 Task: Look for products in the category "Hot Dogs & Sausages" from the brand "The Butcher Shop".
Action: Mouse pressed left at (15, 113)
Screenshot: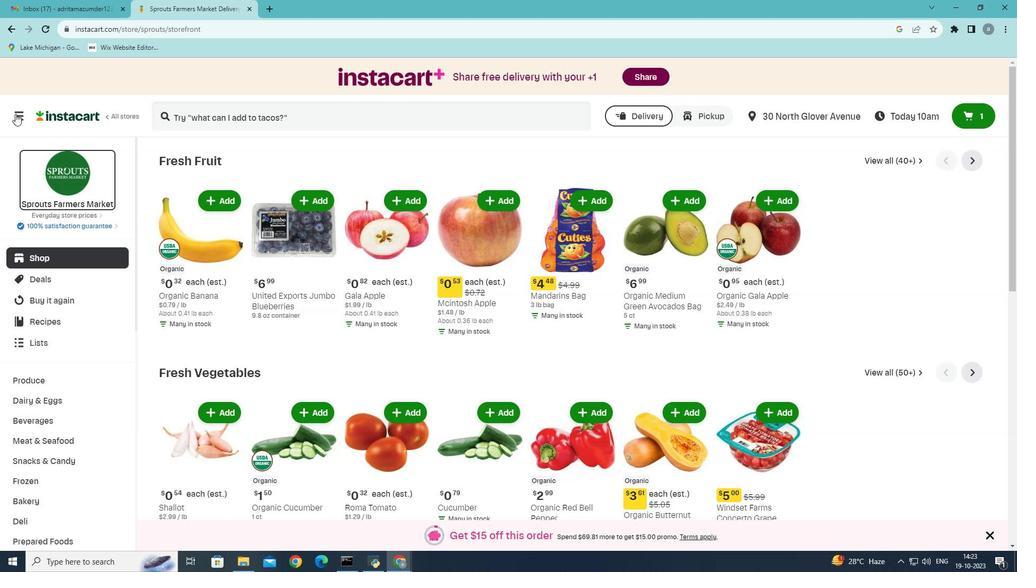 
Action: Mouse moved to (60, 305)
Screenshot: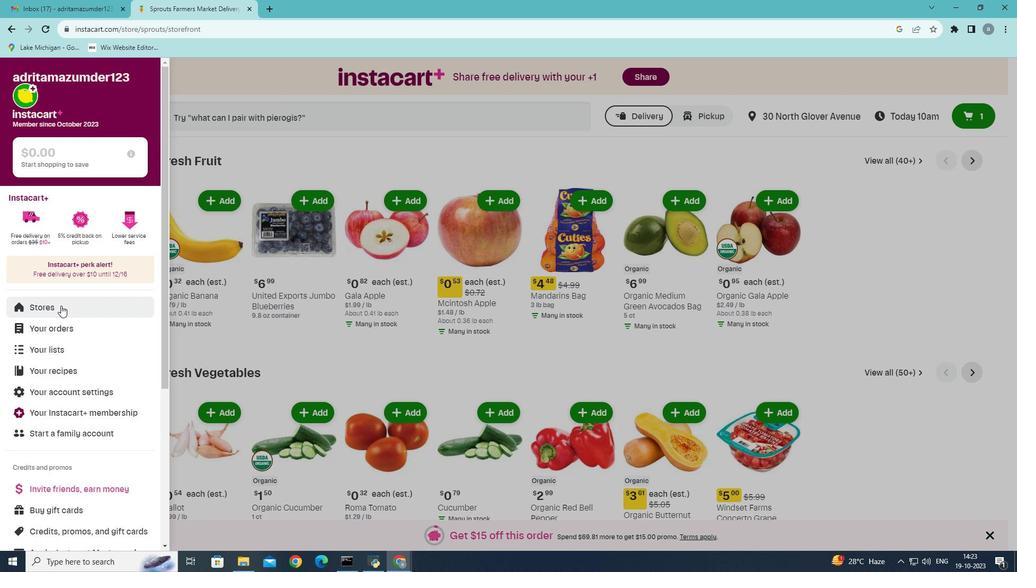 
Action: Mouse pressed left at (60, 305)
Screenshot: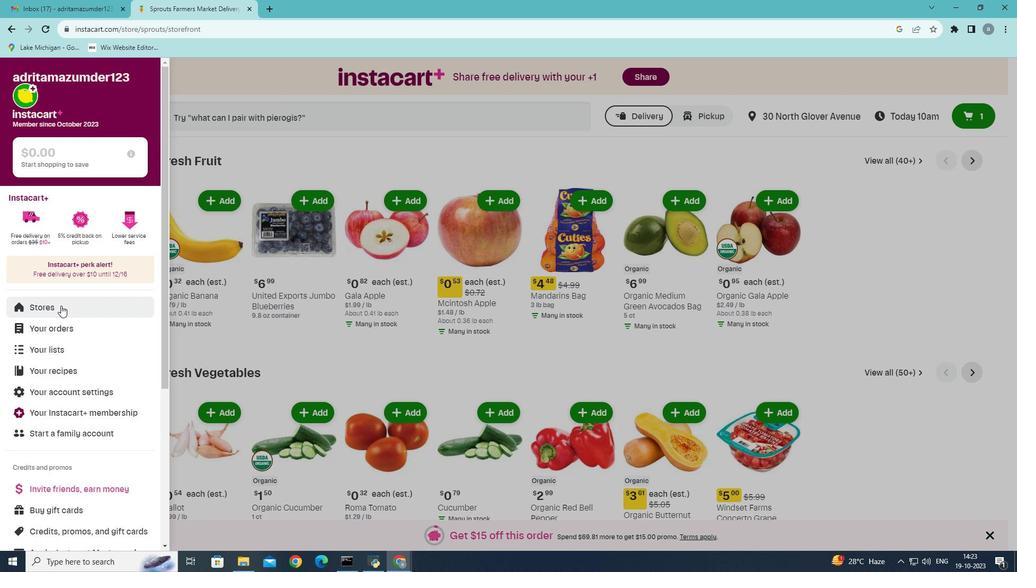 
Action: Mouse moved to (251, 113)
Screenshot: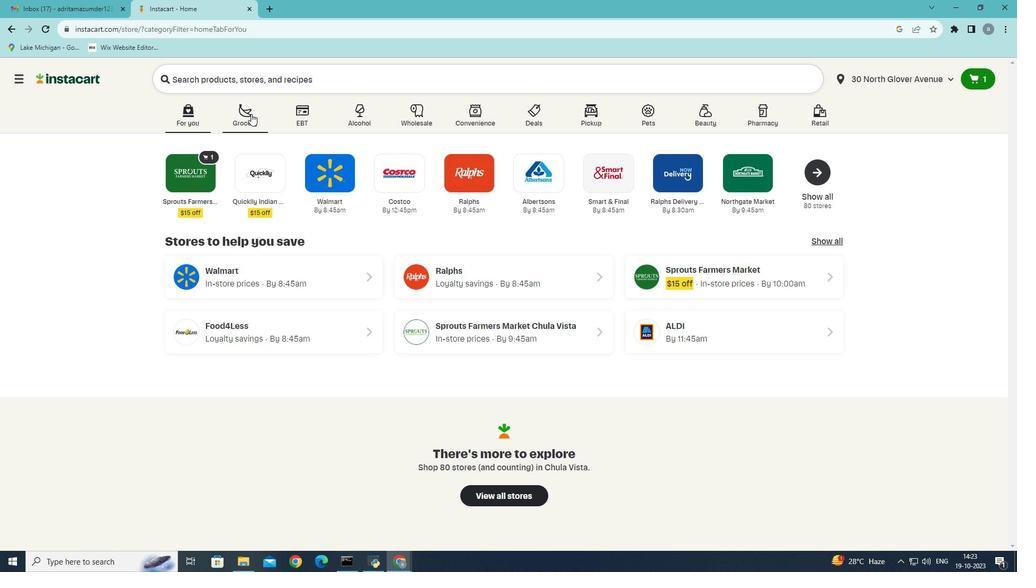 
Action: Mouse pressed left at (251, 113)
Screenshot: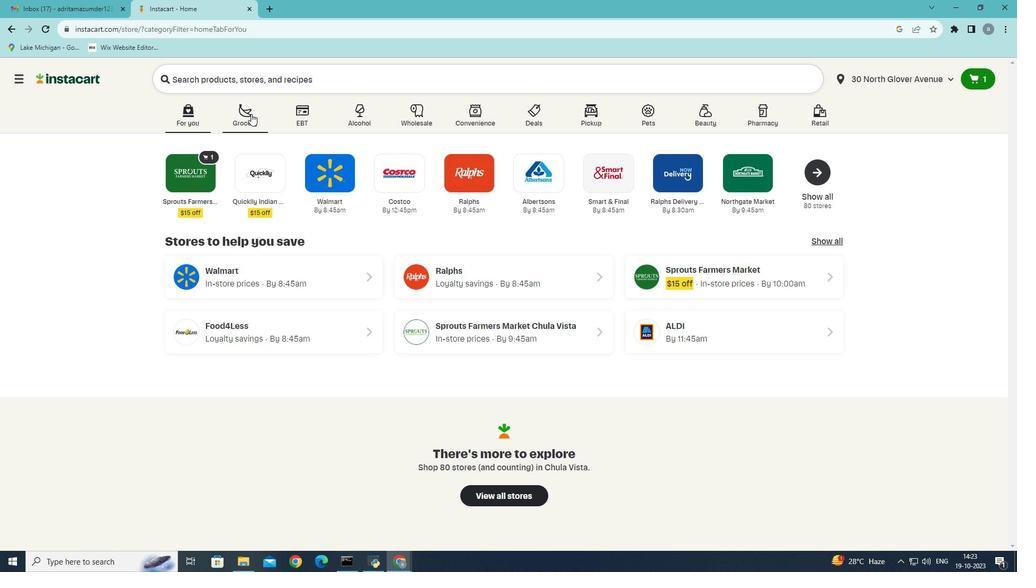 
Action: Mouse moved to (227, 326)
Screenshot: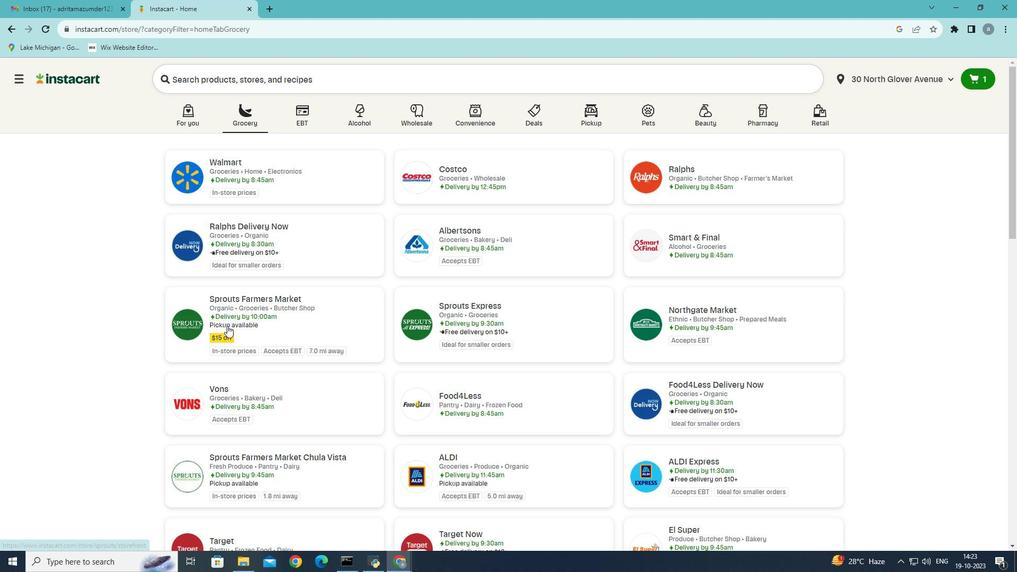 
Action: Mouse pressed left at (227, 326)
Screenshot: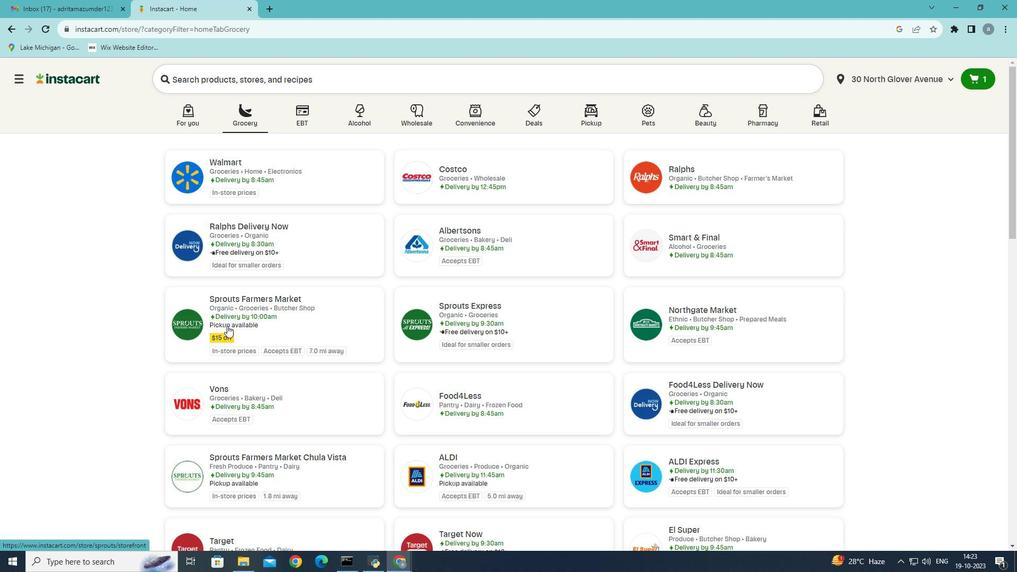 
Action: Mouse moved to (54, 439)
Screenshot: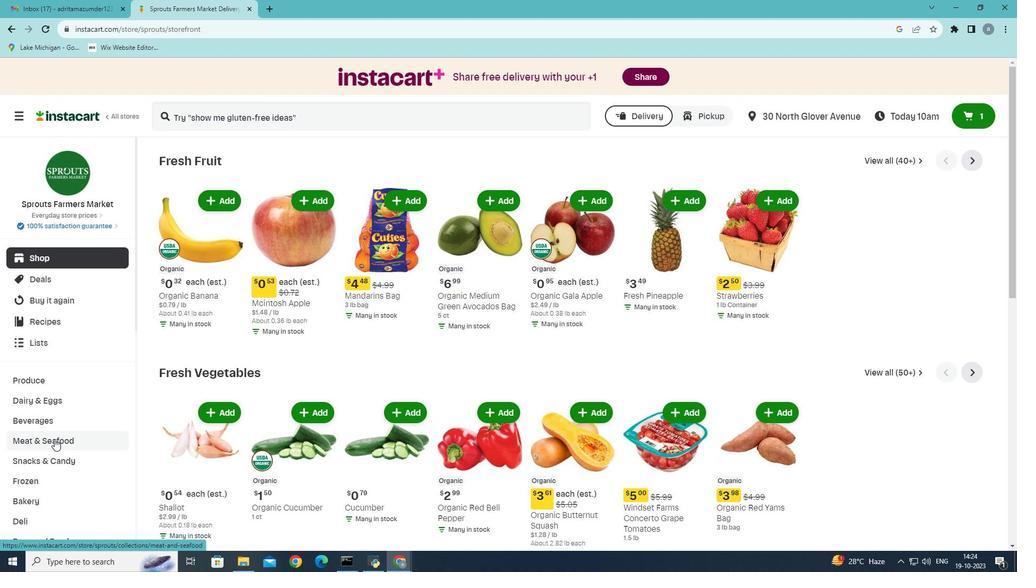 
Action: Mouse pressed left at (54, 439)
Screenshot: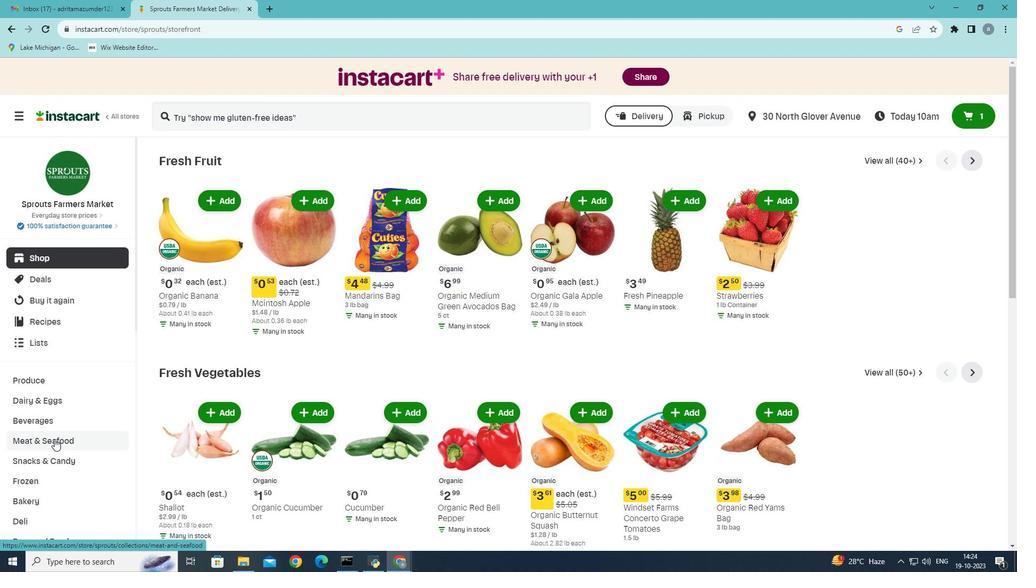 
Action: Mouse moved to (523, 187)
Screenshot: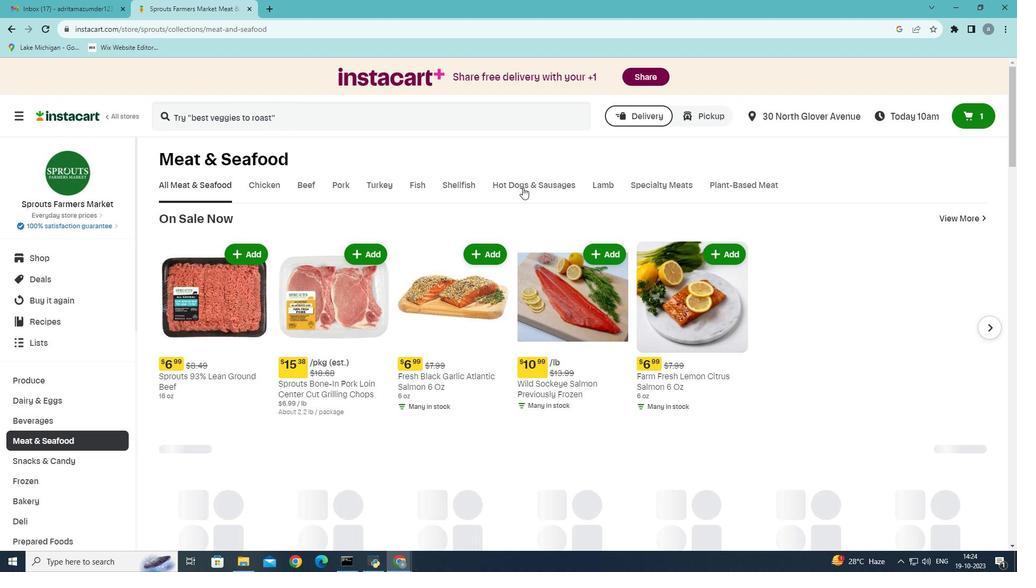 
Action: Mouse pressed left at (523, 187)
Screenshot: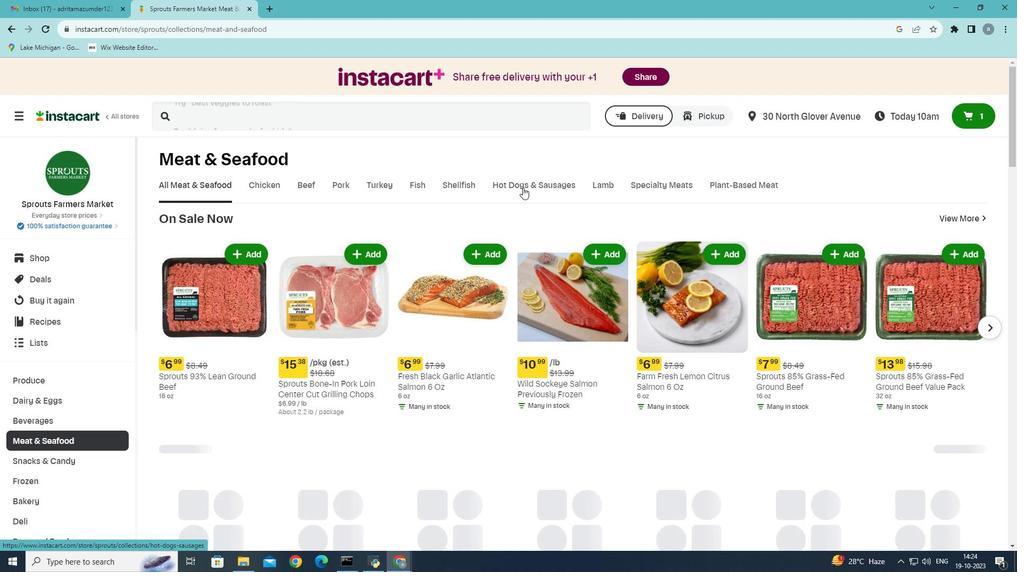
Action: Mouse moved to (241, 234)
Screenshot: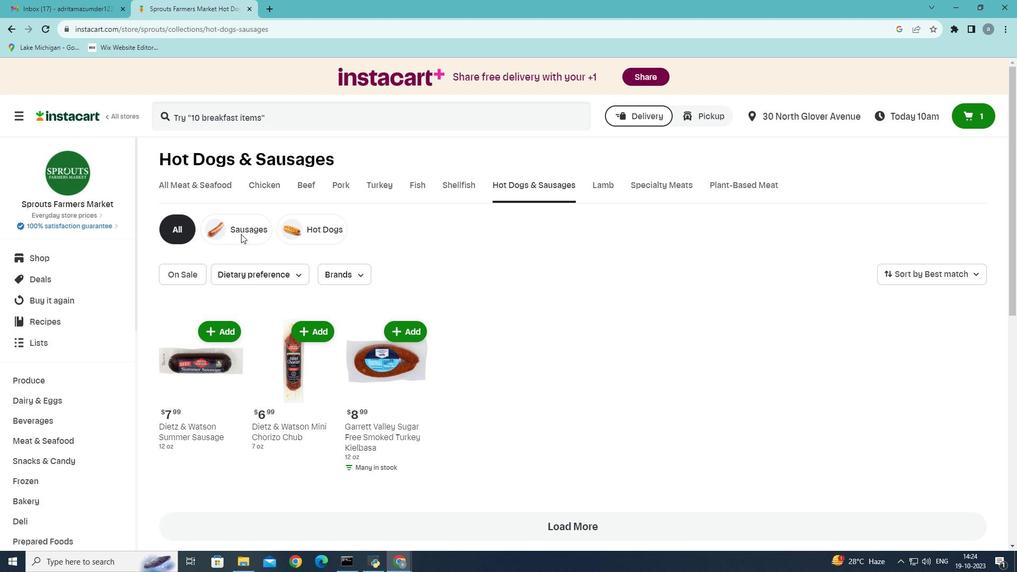 
Action: Mouse pressed left at (241, 234)
Screenshot: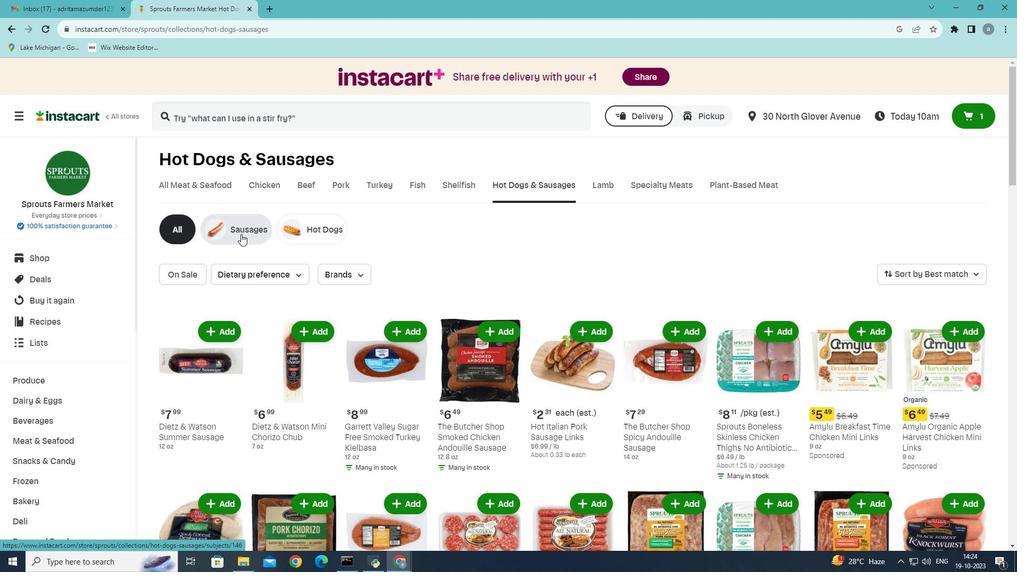 
Action: Mouse moved to (359, 277)
Screenshot: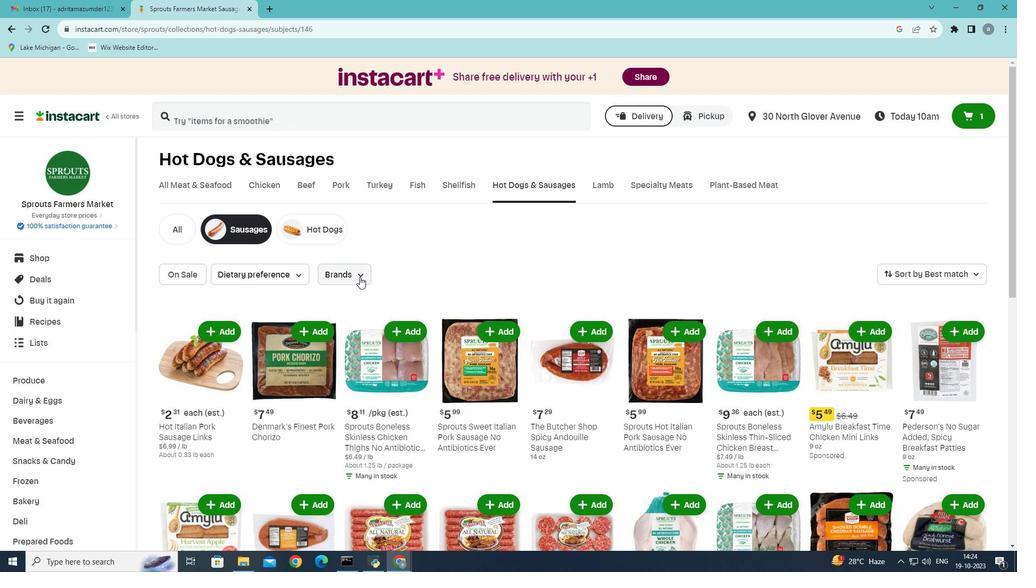 
Action: Mouse pressed left at (359, 277)
Screenshot: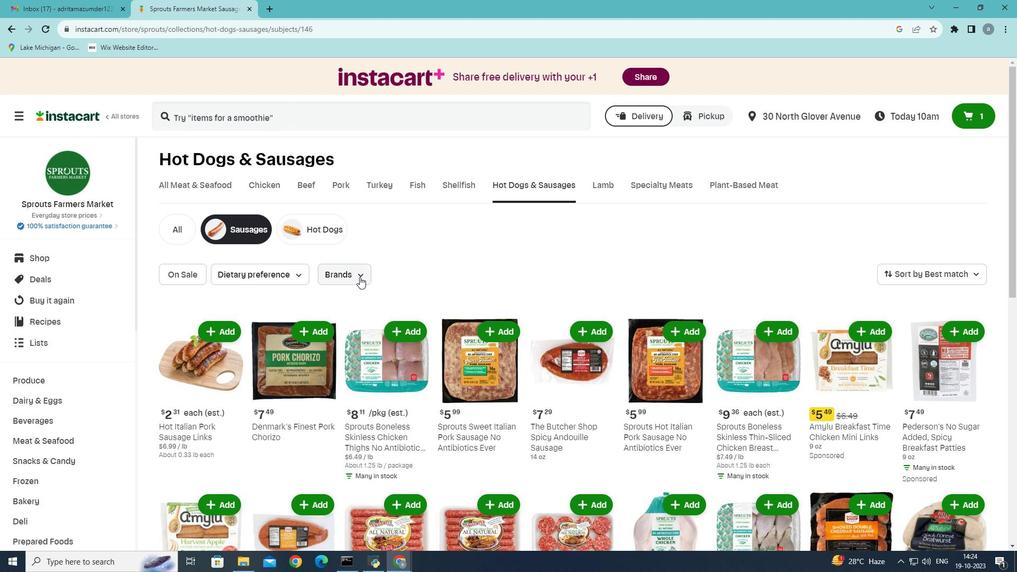 
Action: Mouse moved to (335, 410)
Screenshot: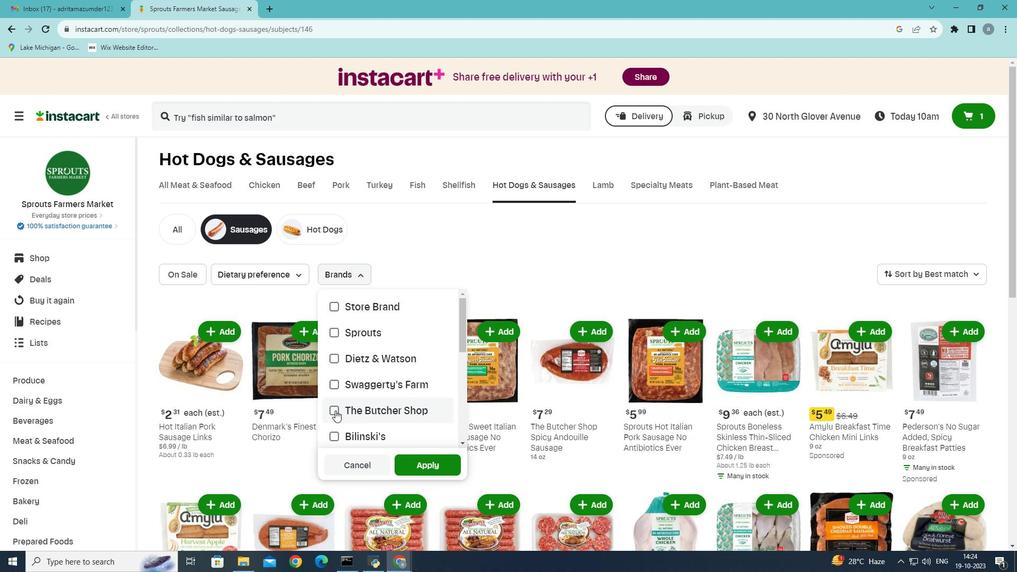 
Action: Mouse pressed left at (335, 410)
Screenshot: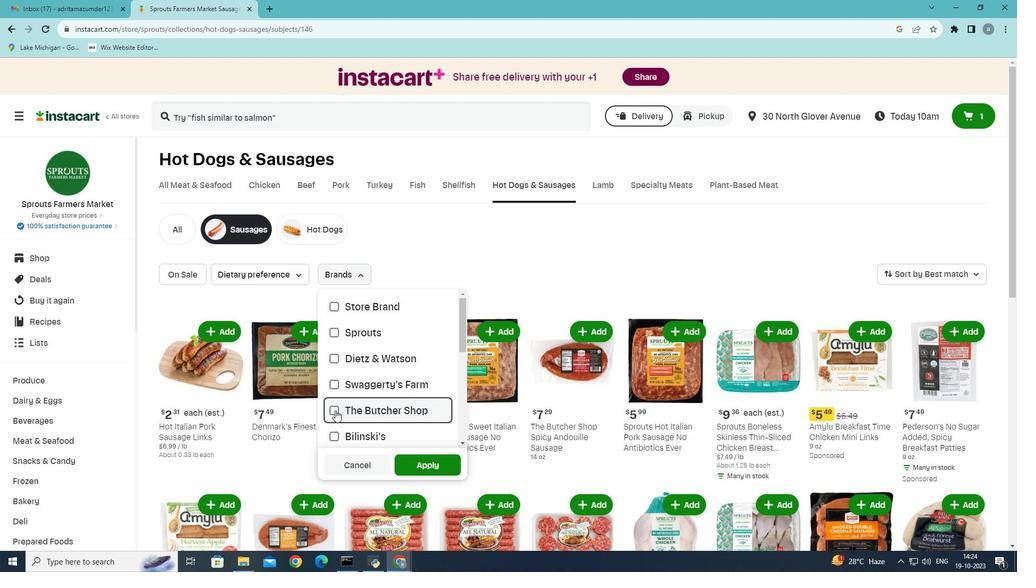 
Action: Mouse moved to (425, 465)
Screenshot: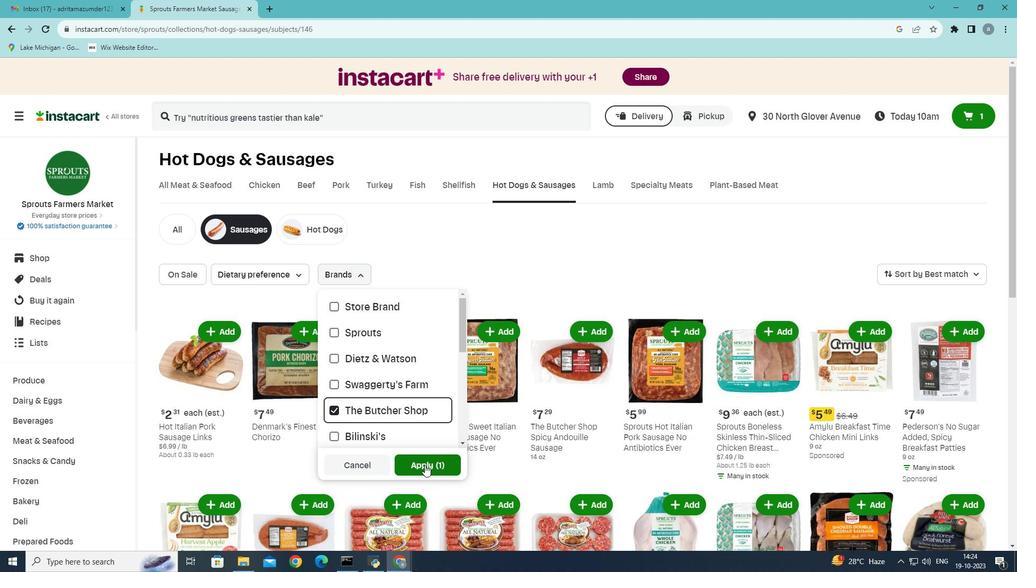 
Action: Mouse pressed left at (425, 465)
Screenshot: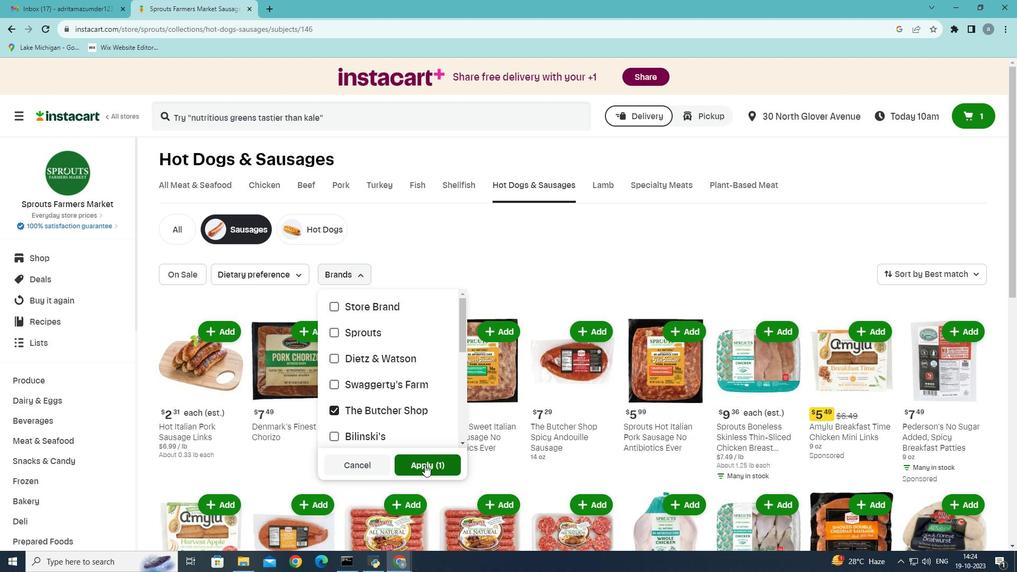 
Action: Mouse moved to (426, 459)
Screenshot: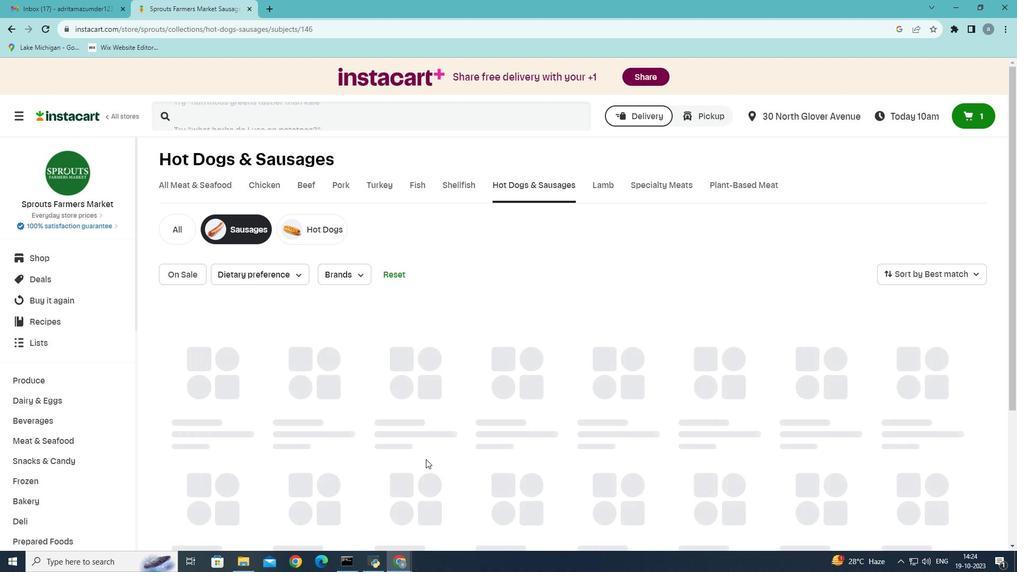 
